 Task: Reply All to email with the signature Delaney King with the subject 'Meeting minutes' from softage.1@softage.net with the message 'Could you provide me with a status report on the project's resource utilization?'
Action: Mouse moved to (1218, 199)
Screenshot: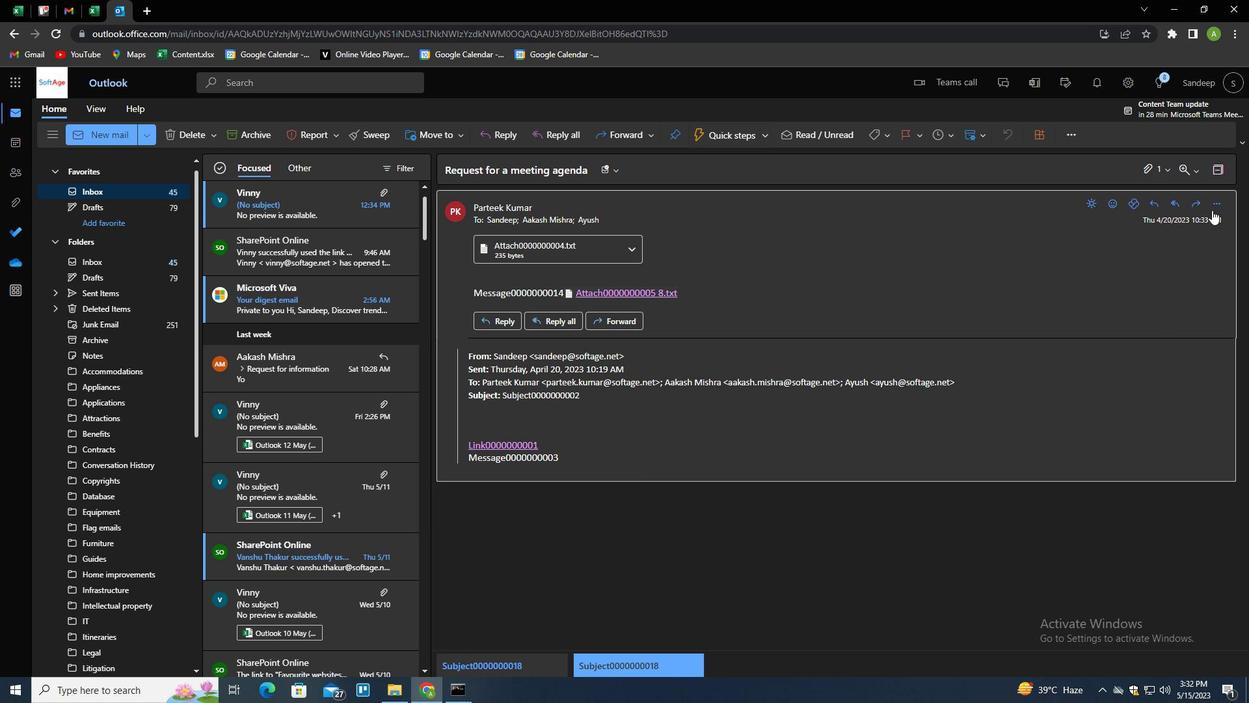 
Action: Mouse pressed left at (1218, 199)
Screenshot: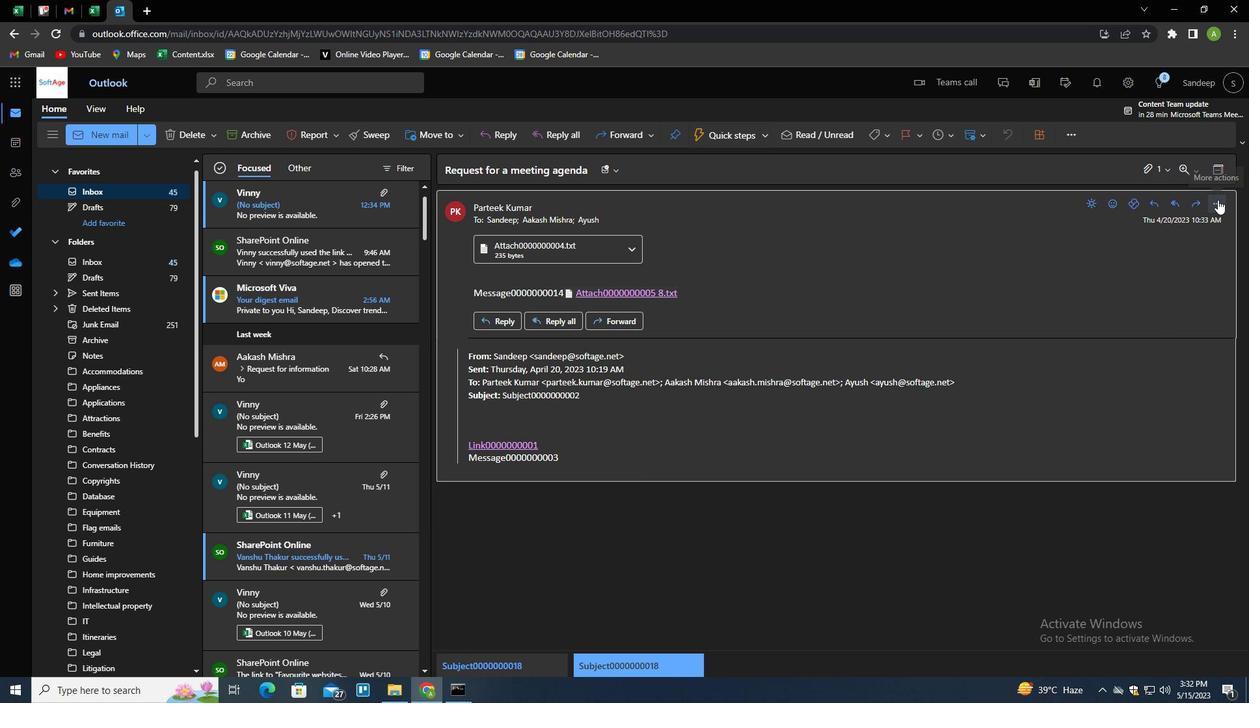 
Action: Mouse moved to (1154, 249)
Screenshot: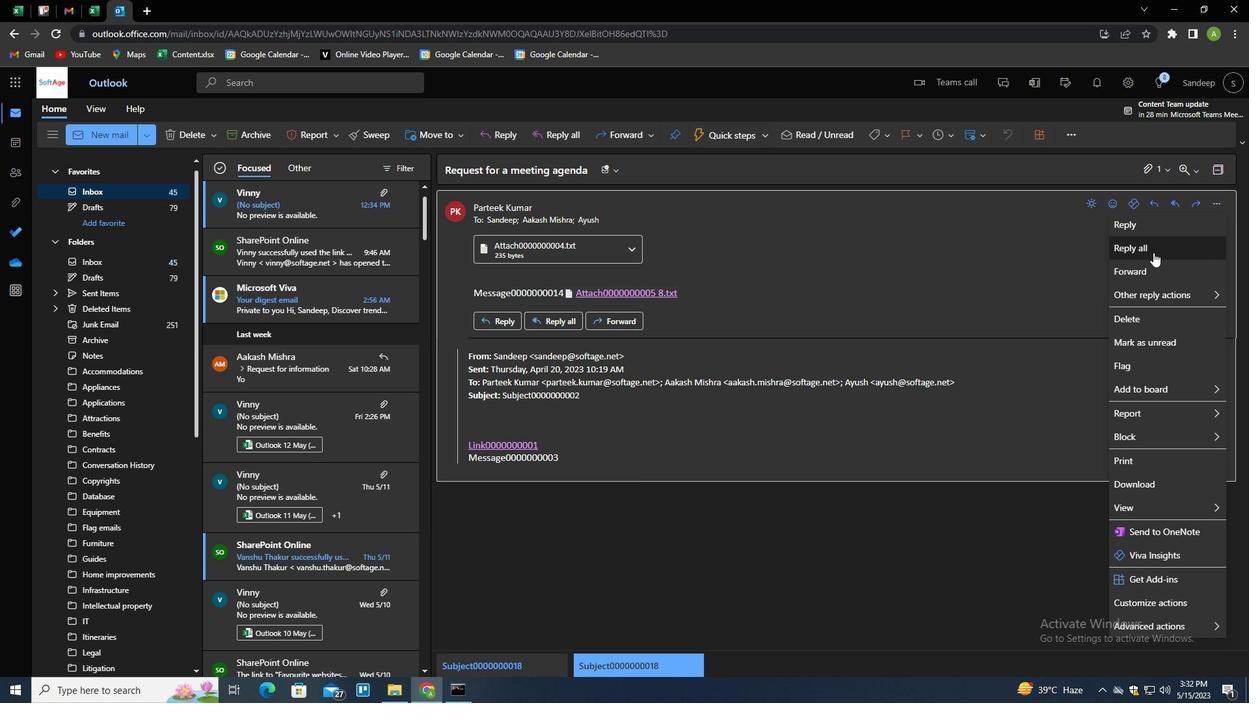 
Action: Mouse pressed left at (1154, 249)
Screenshot: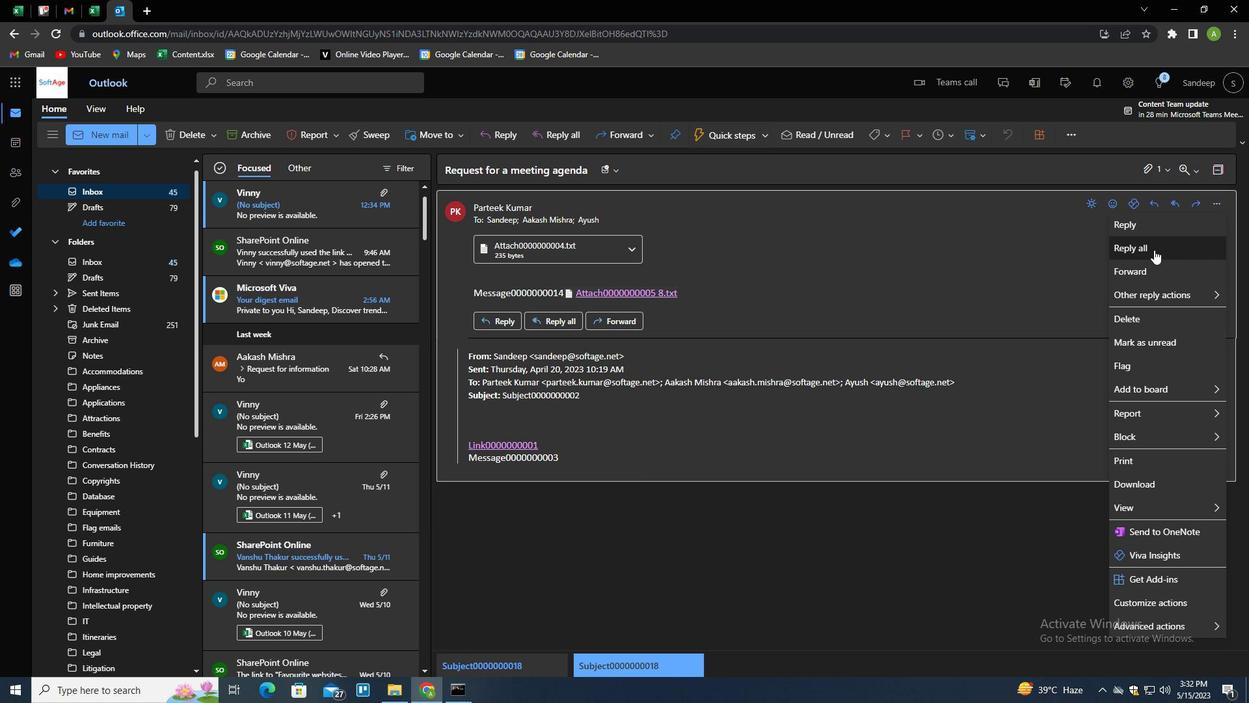 
Action: Mouse moved to (459, 367)
Screenshot: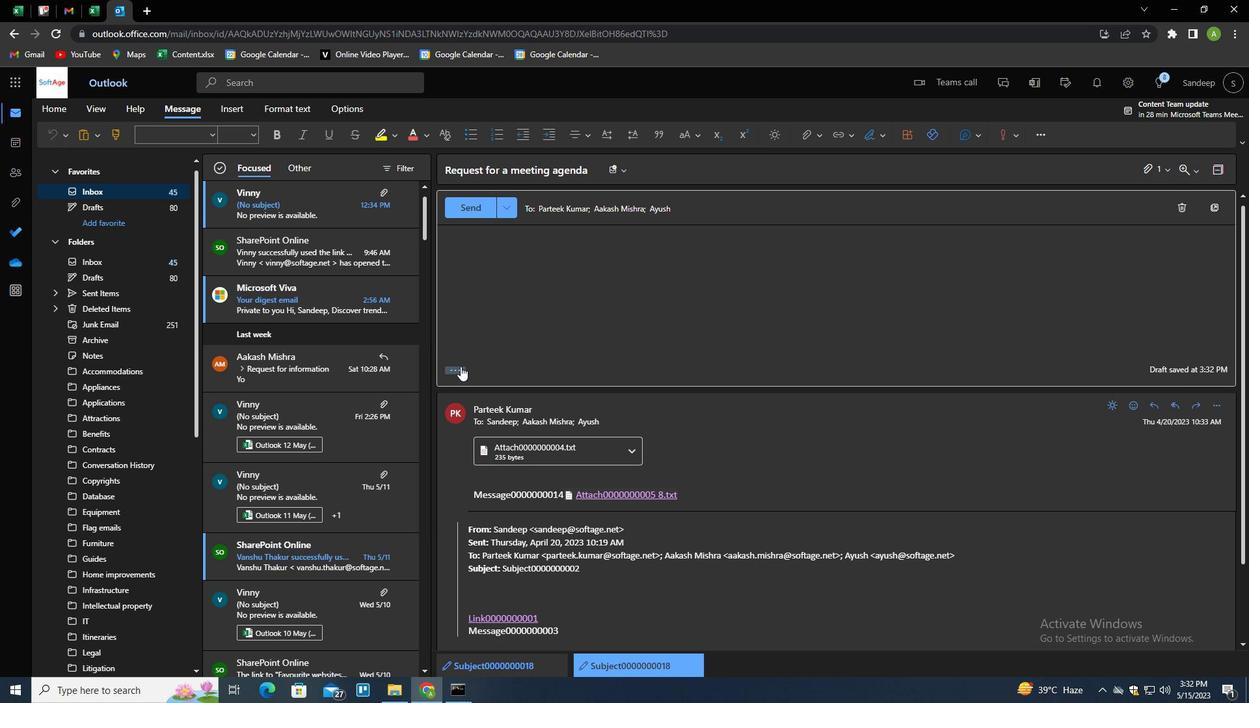 
Action: Mouse pressed left at (459, 367)
Screenshot: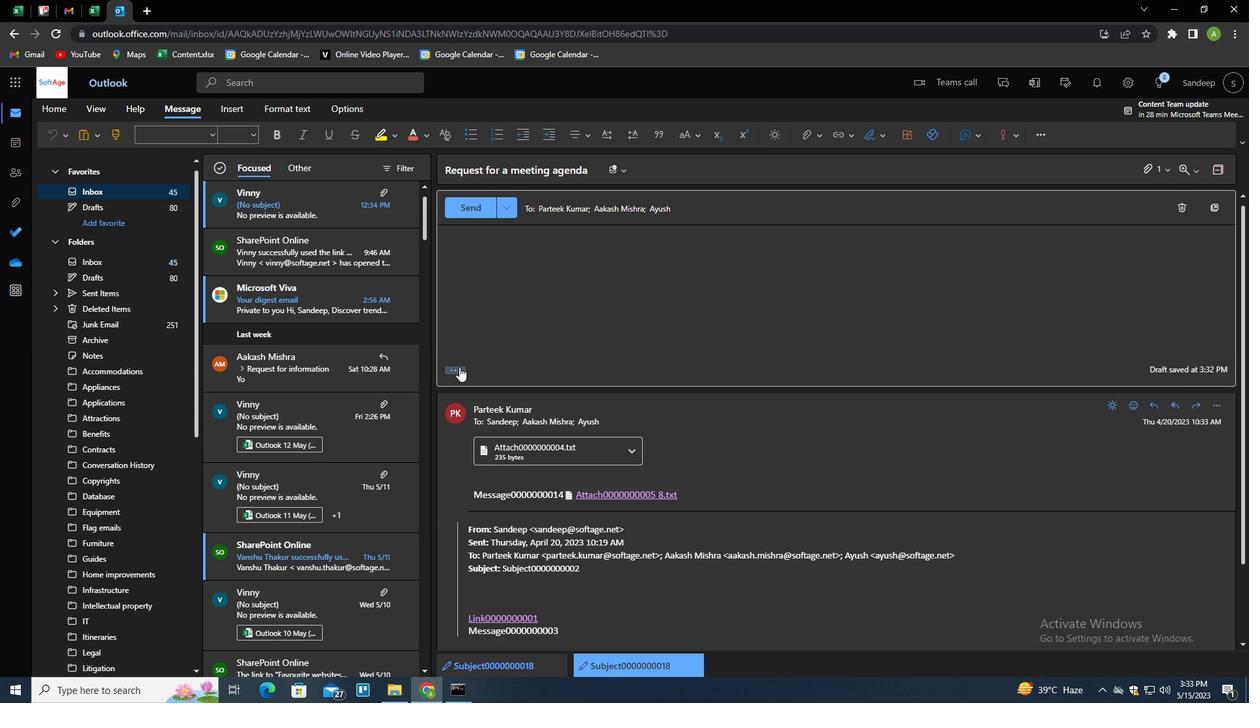 
Action: Mouse moved to (876, 139)
Screenshot: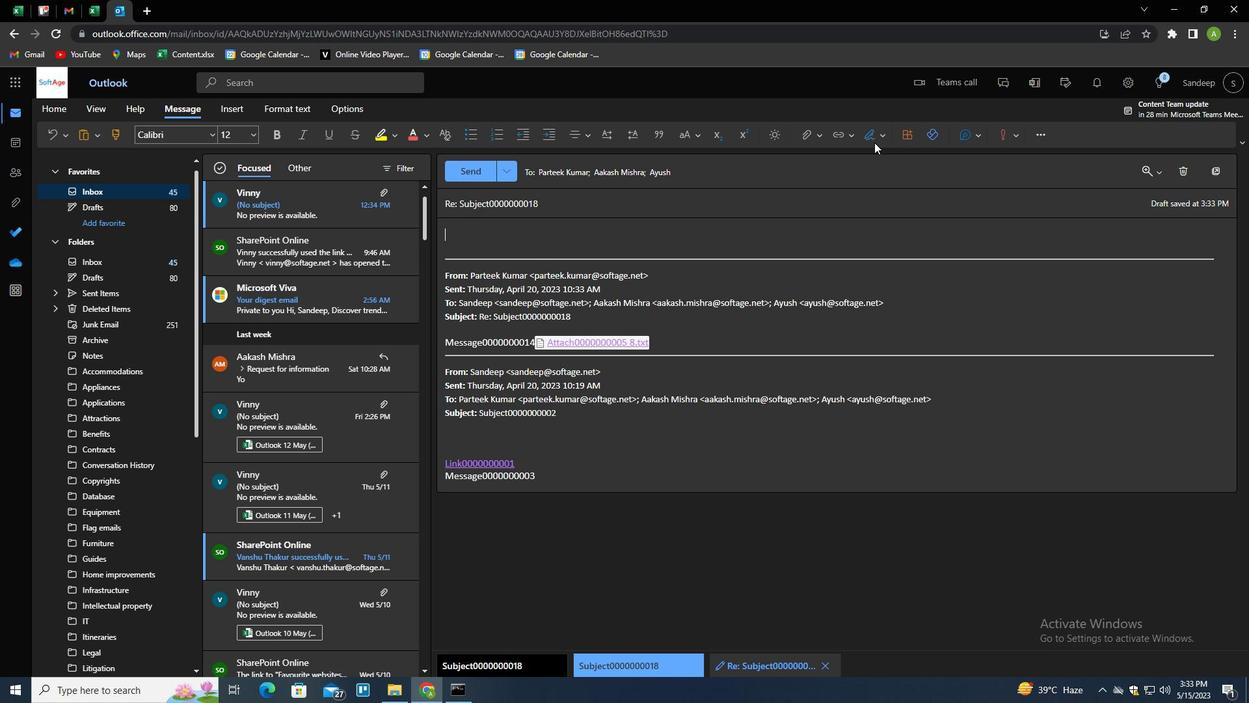
Action: Mouse pressed left at (876, 139)
Screenshot: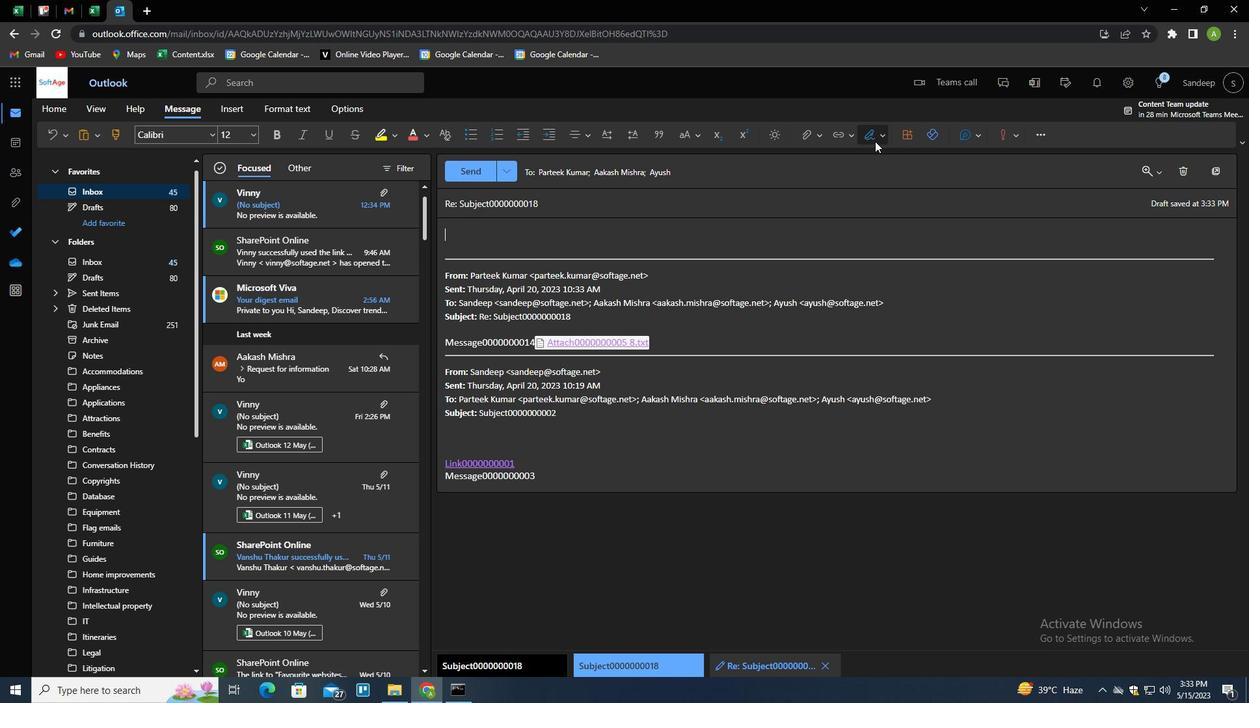 
Action: Mouse moved to (864, 187)
Screenshot: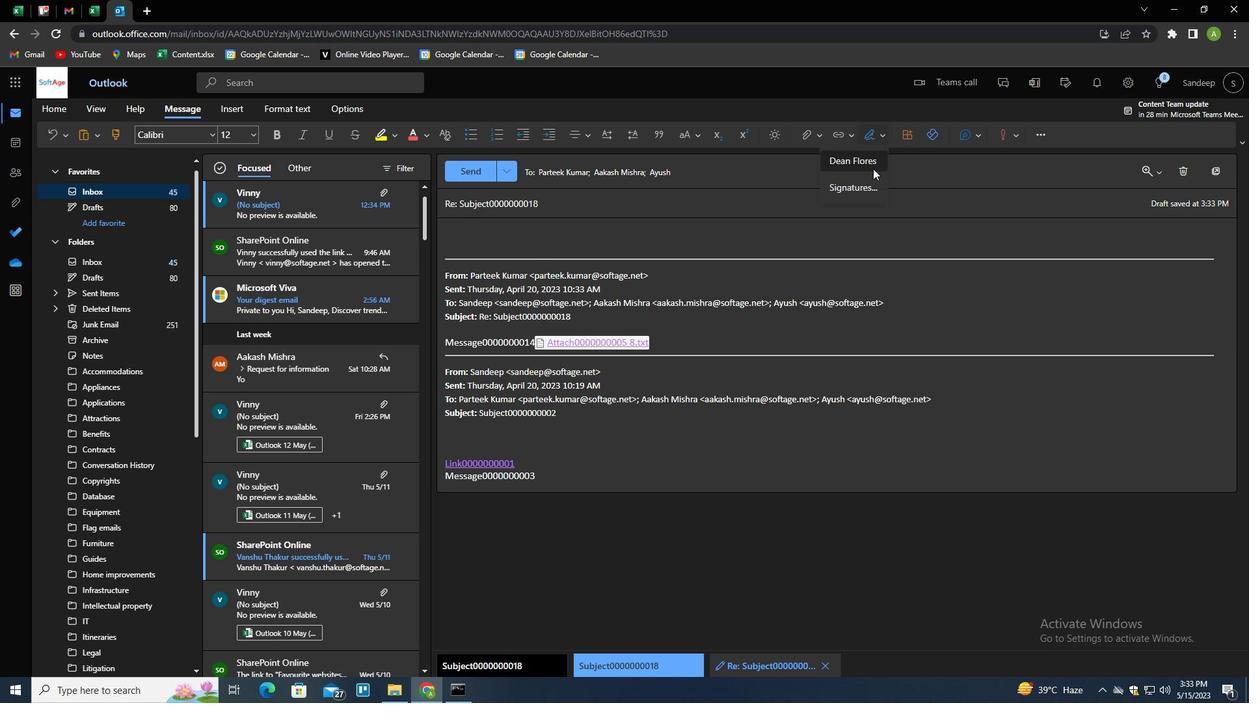 
Action: Mouse pressed left at (864, 187)
Screenshot: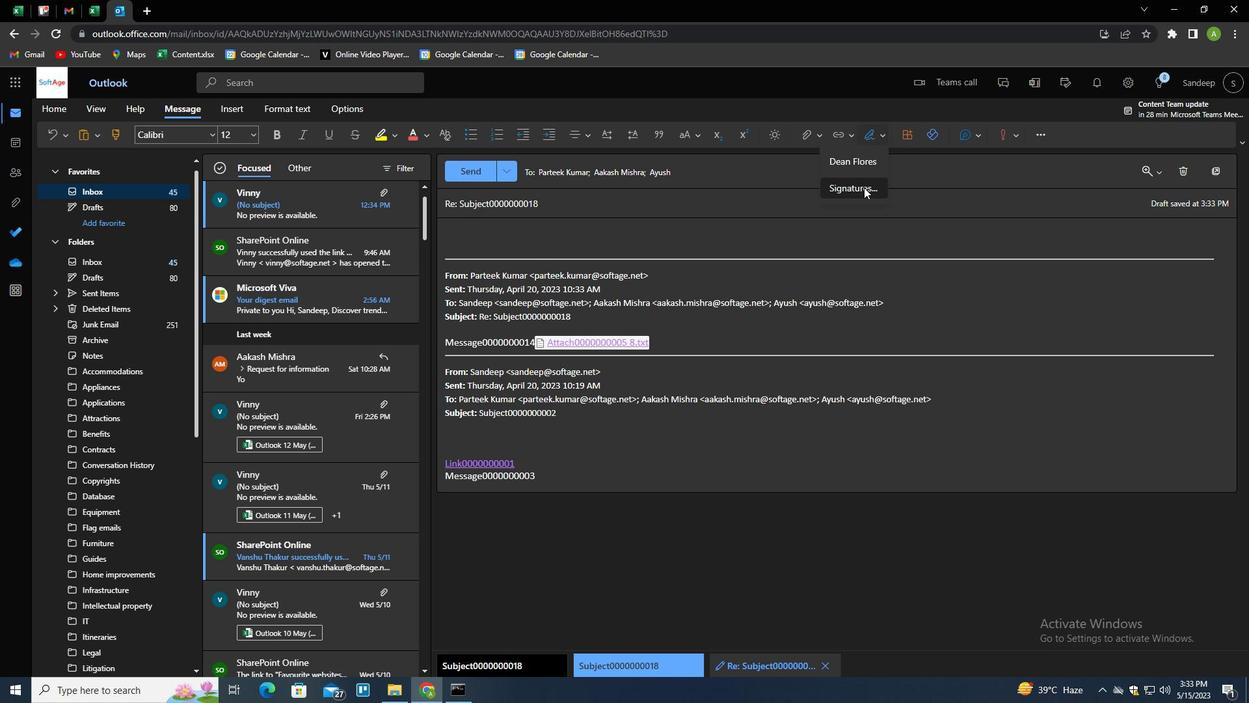 
Action: Mouse moved to (883, 240)
Screenshot: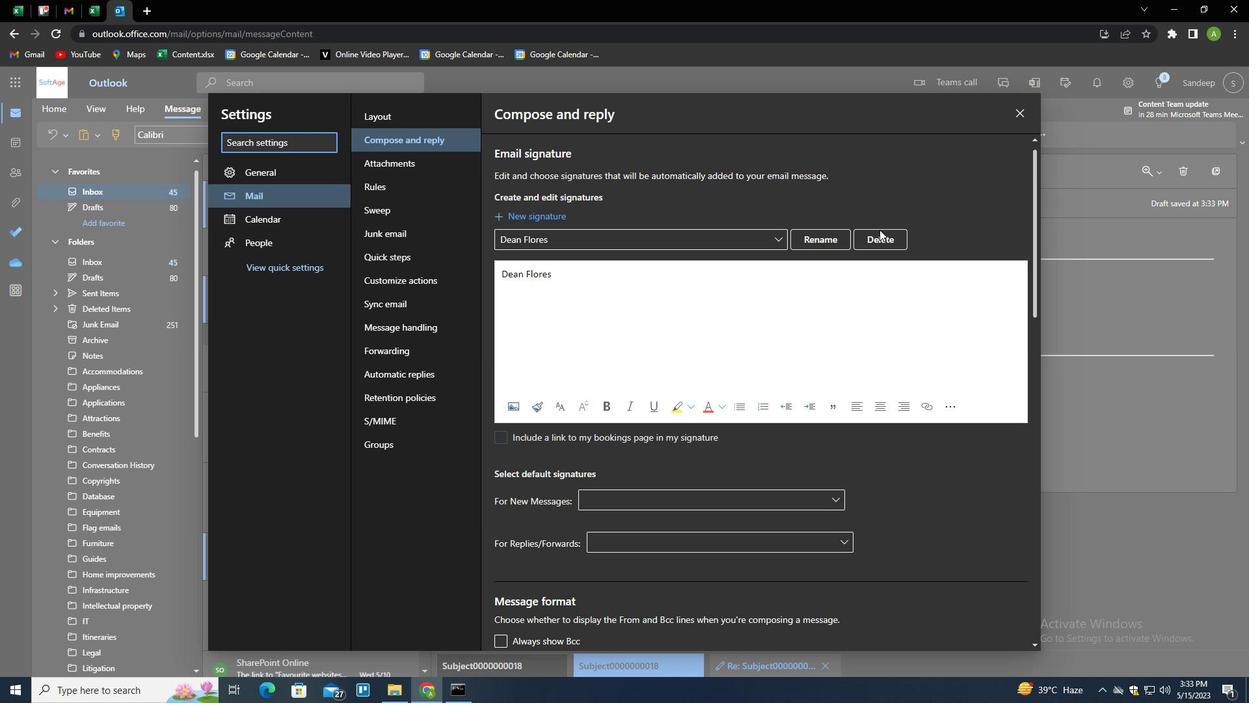 
Action: Mouse pressed left at (883, 240)
Screenshot: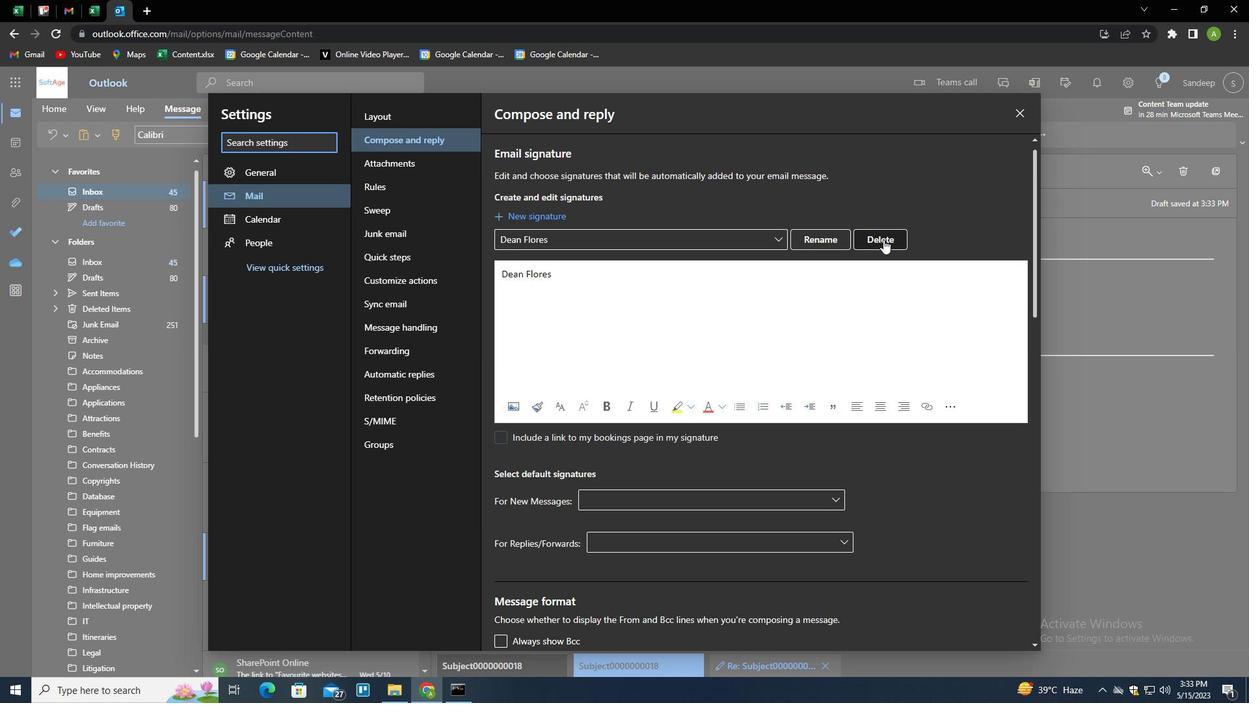 
Action: Mouse moved to (867, 240)
Screenshot: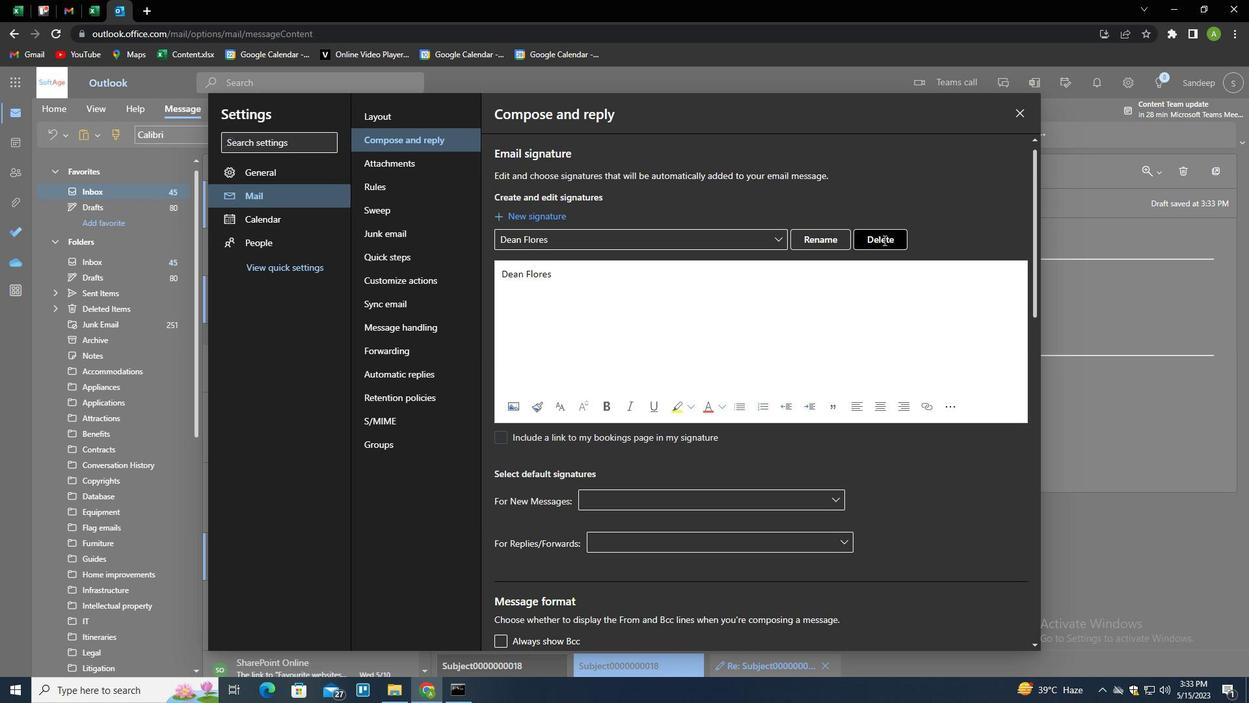 
Action: Mouse pressed left at (867, 240)
Screenshot: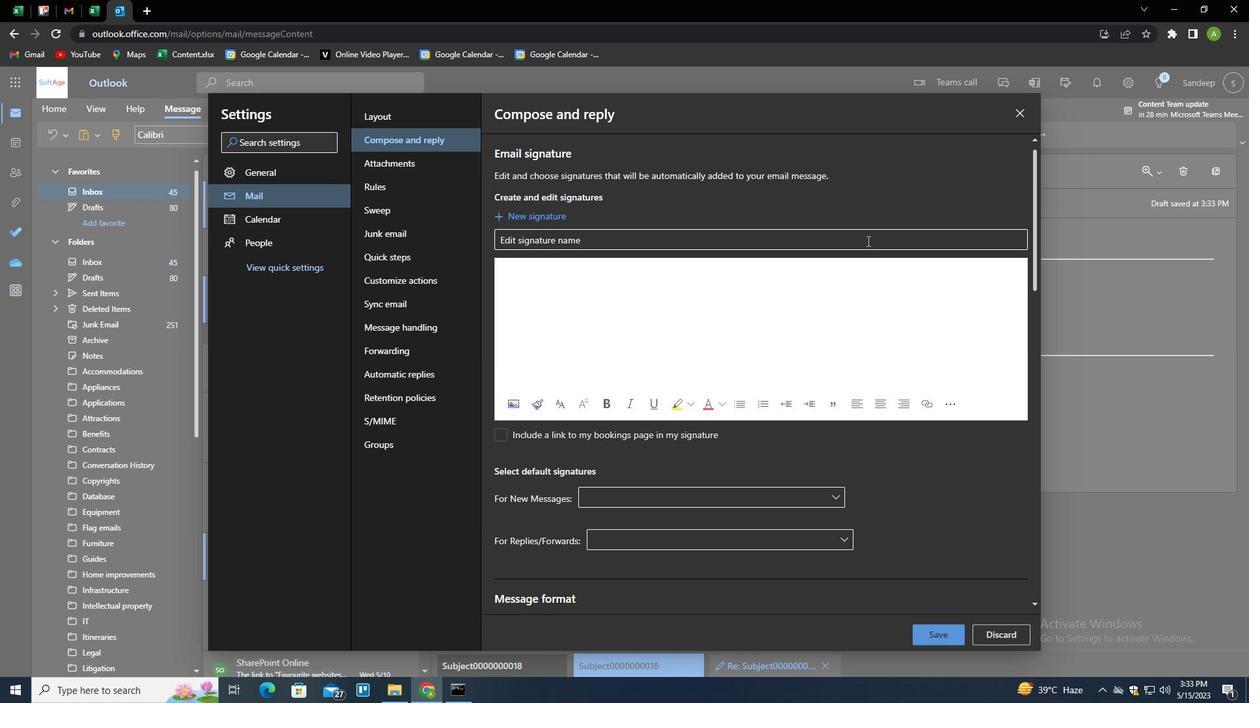 
Action: Mouse moved to (867, 240)
Screenshot: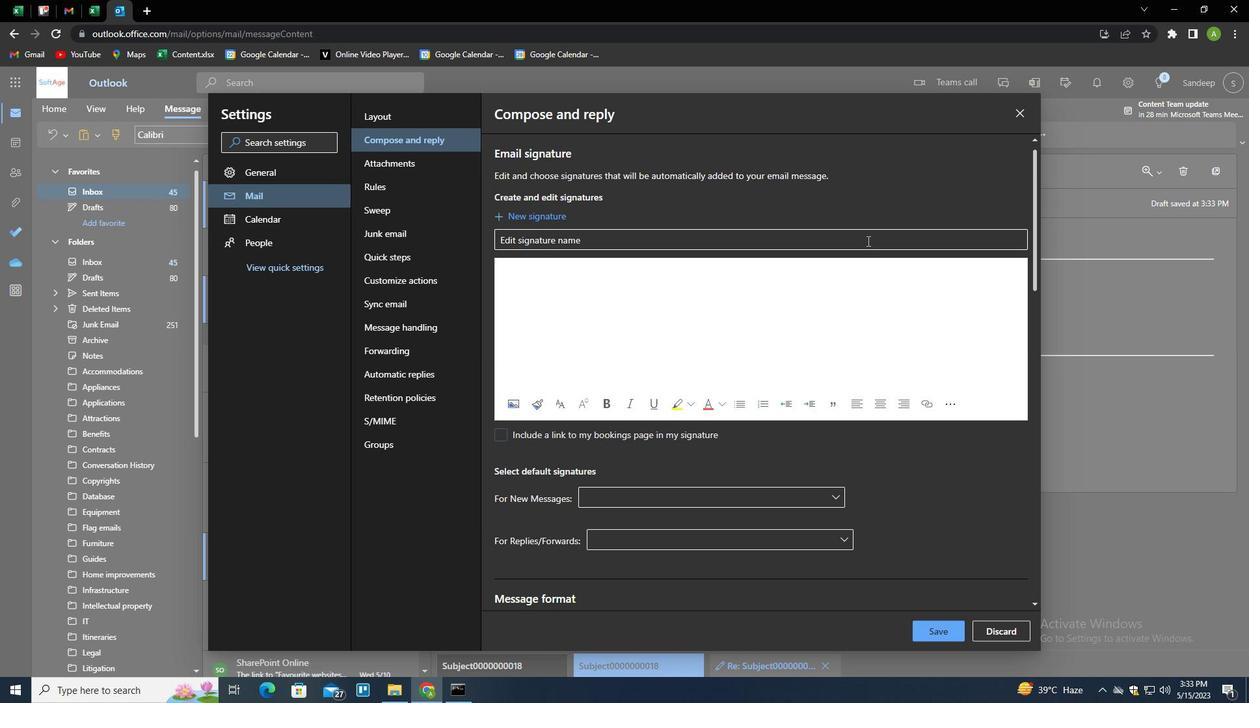 
Action: Key pressed <Key.shift>DELANEY<Key.space><Key.shift>KING<Key.tab><Key.shift>DELANEY<Key.space><Key.shift>KING
Screenshot: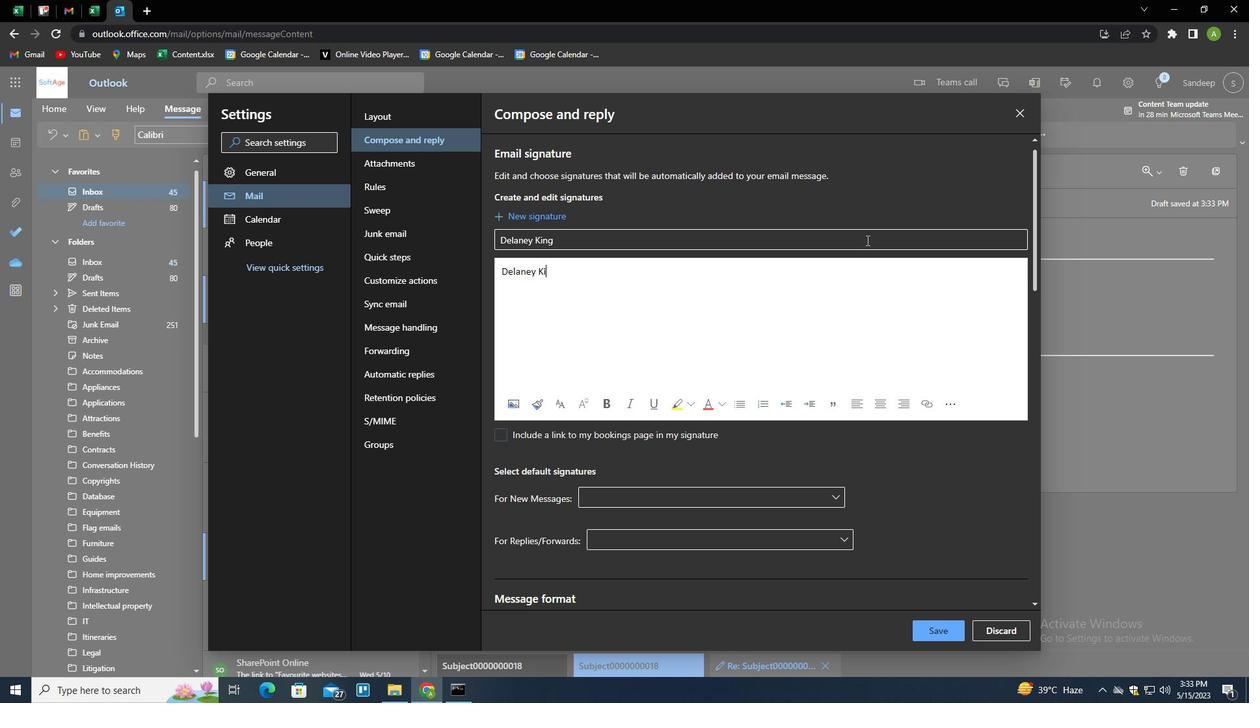 
Action: Mouse moved to (945, 625)
Screenshot: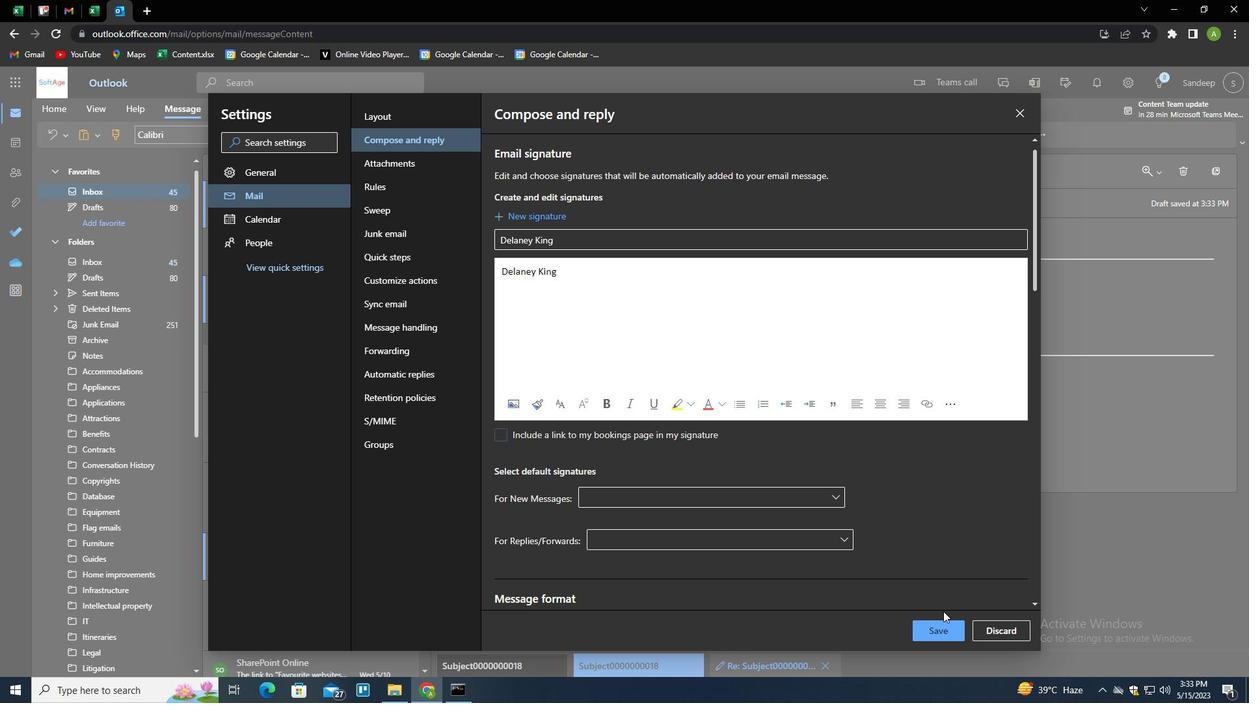 
Action: Mouse pressed left at (945, 625)
Screenshot: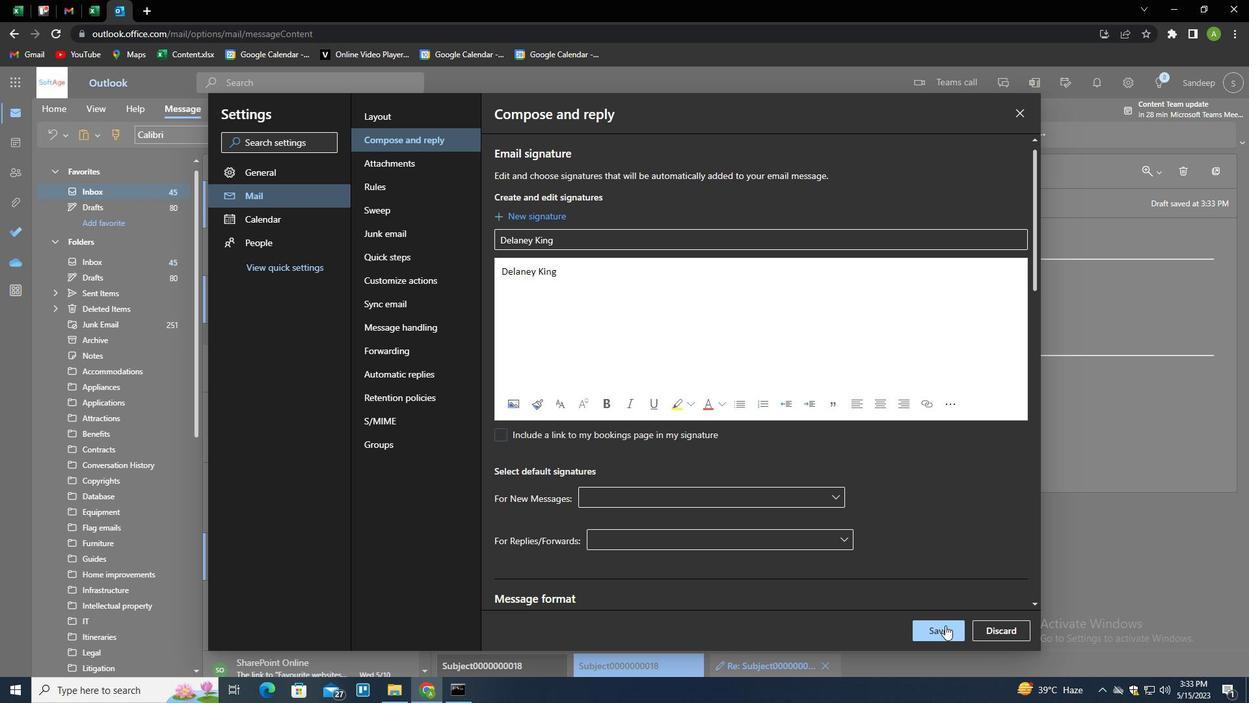 
Action: Mouse moved to (1082, 348)
Screenshot: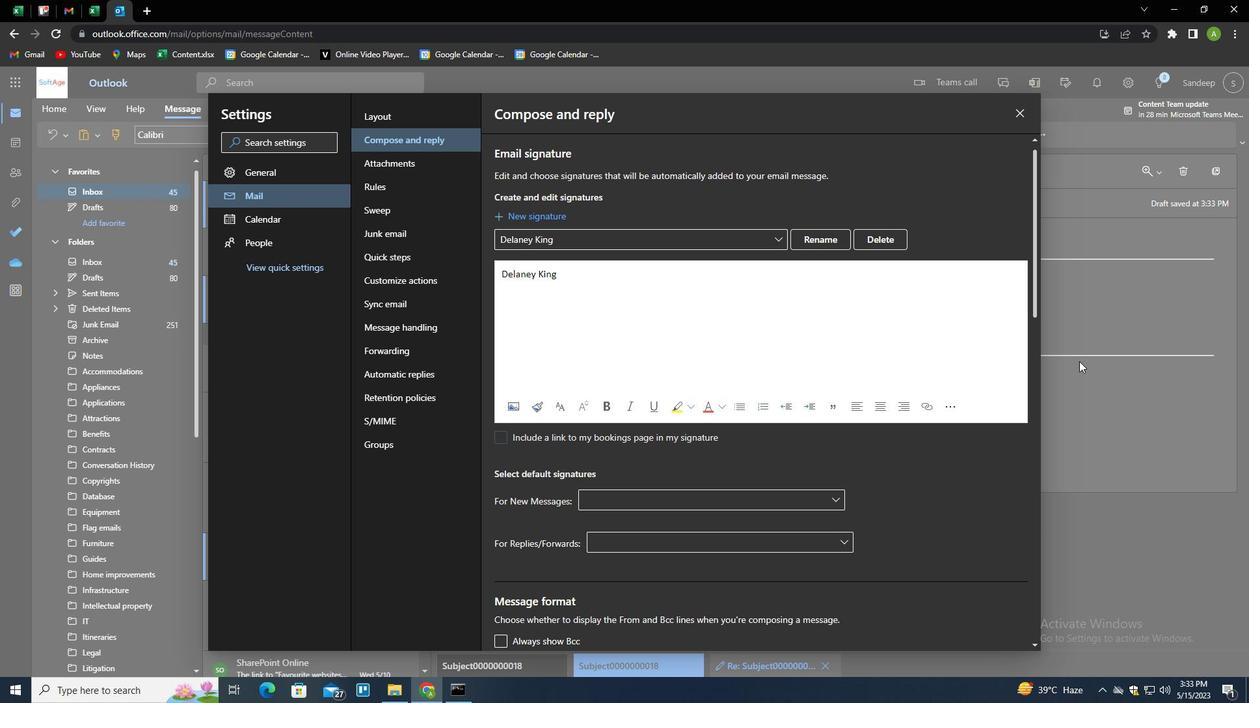 
Action: Mouse pressed left at (1082, 348)
Screenshot: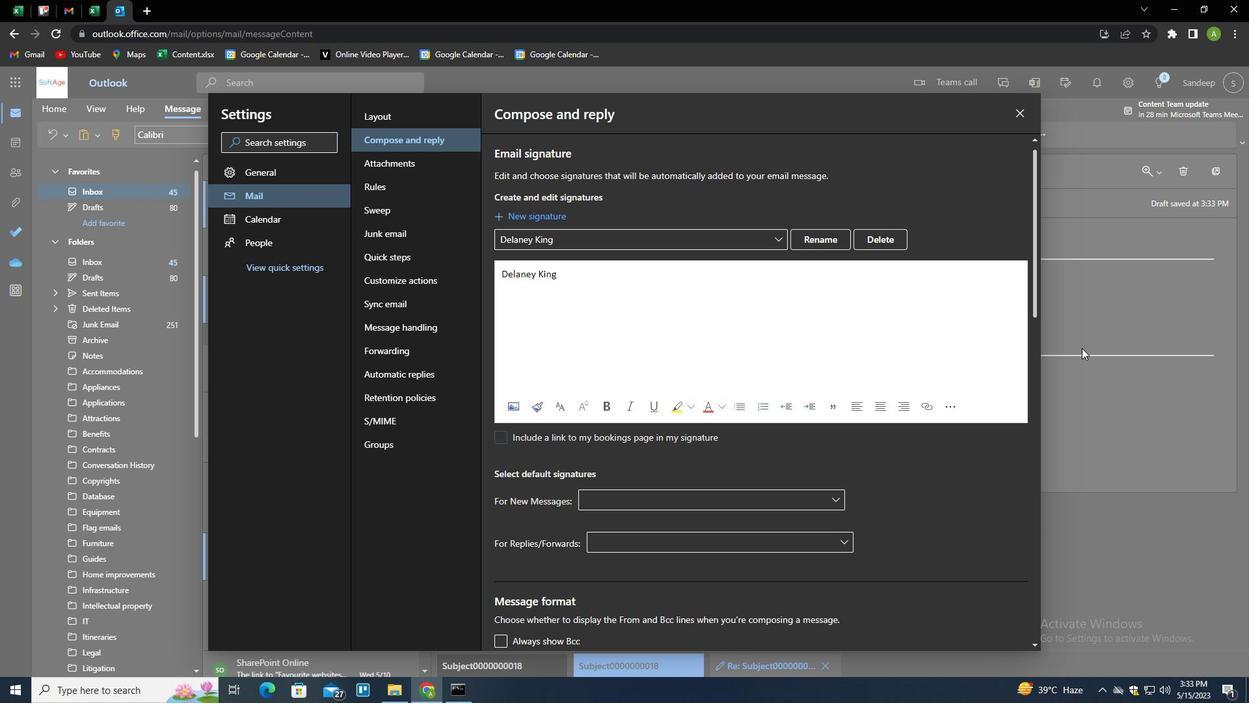 
Action: Mouse moved to (501, 205)
Screenshot: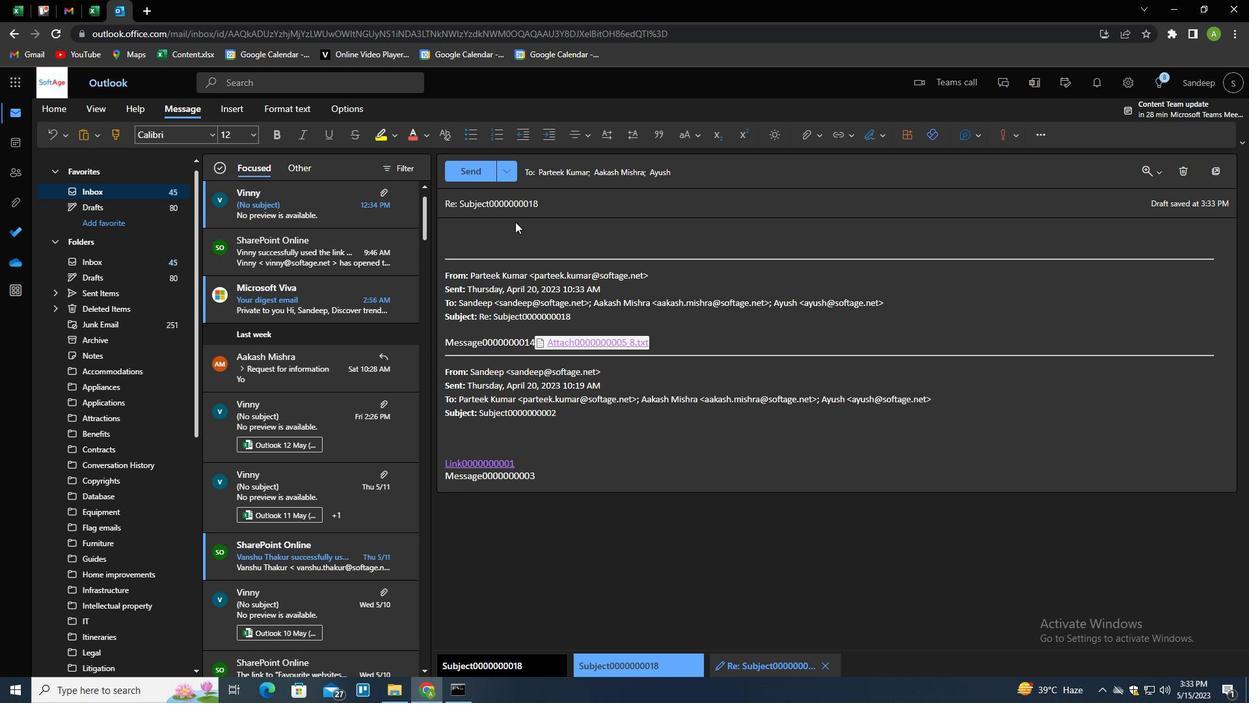 
Action: Mouse pressed left at (501, 205)
Screenshot: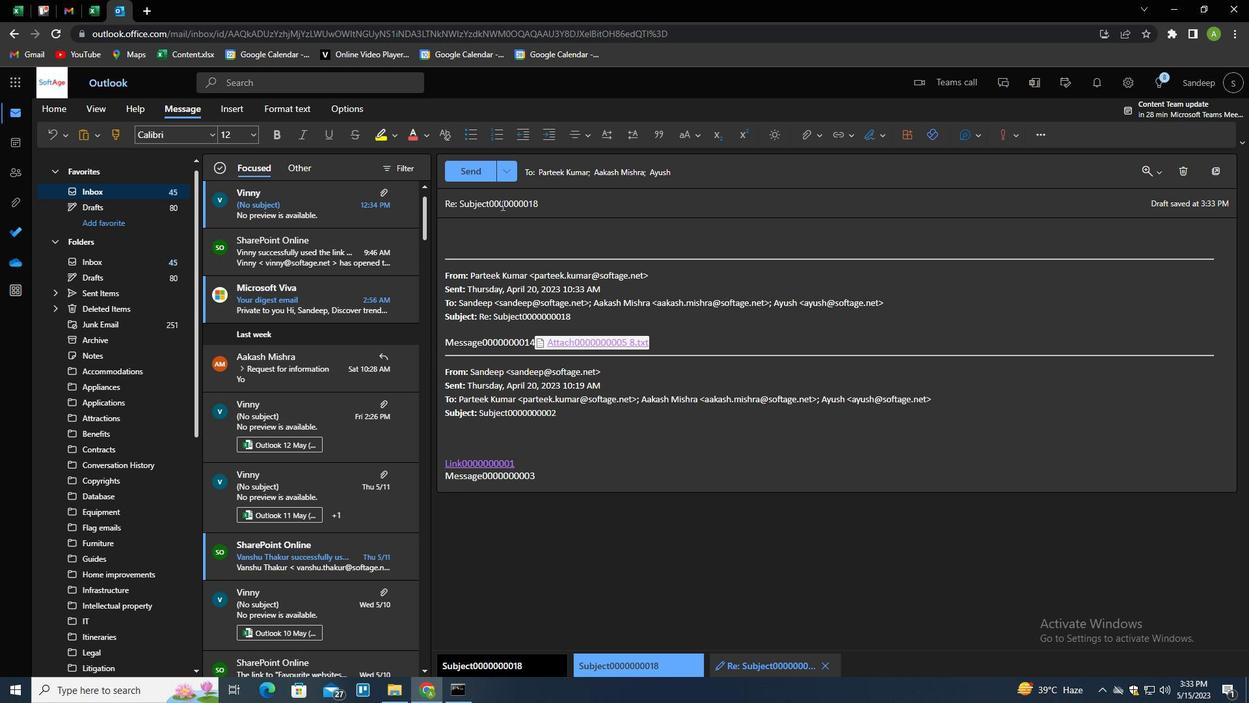 
Action: Mouse pressed left at (501, 205)
Screenshot: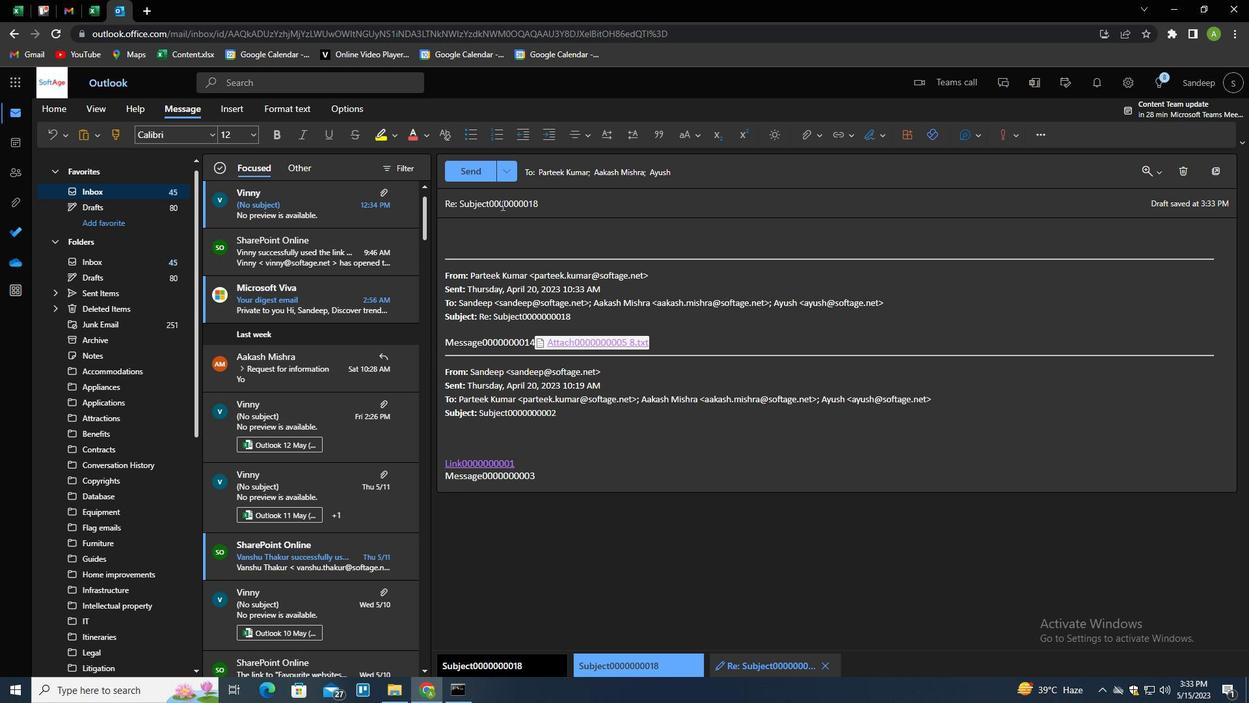 
Action: Mouse pressed left at (501, 205)
Screenshot: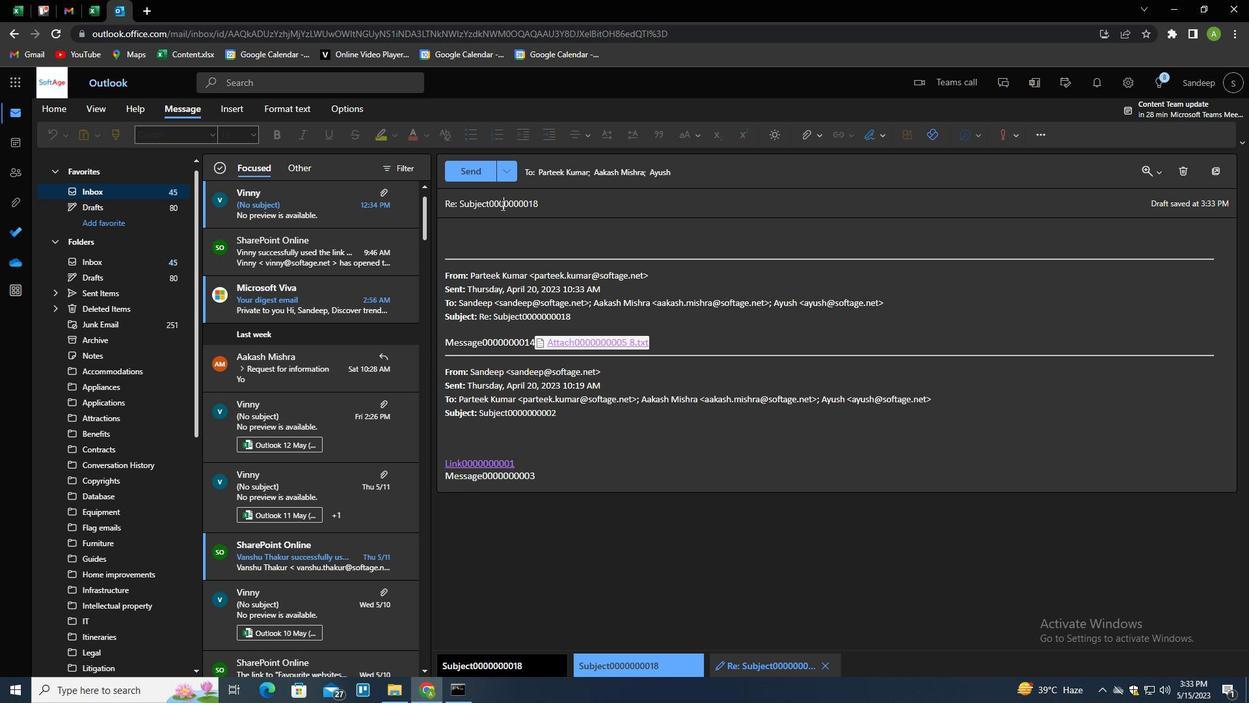 
Action: Key pressed <Key.shift>MEETING<Key.space>MINUTES<Key.tab><Key.shift>COULD<Key.space>YOU<Key.space>PROVIDE<Key.space>ME<Key.space>WITH<Key.space>A<Key.space>STATUD<Key.backspace>S<Key.space>REPORT<Key.space>ON<Key.space>TH<Key.space><Key.backspace>E<Key.space>PROJECT'S<Key.space>RESOURCE<Key.space>UTILIZATION<Key.shift>?
Screenshot: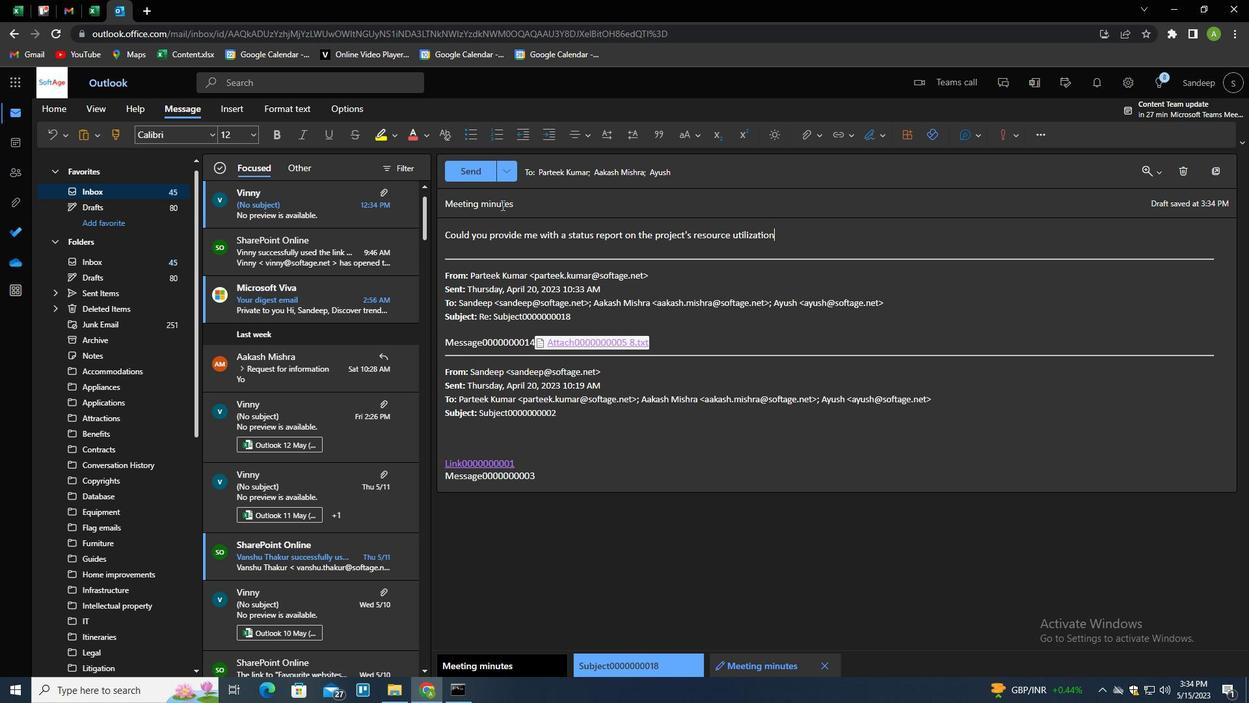 
Action: Mouse moved to (479, 166)
Screenshot: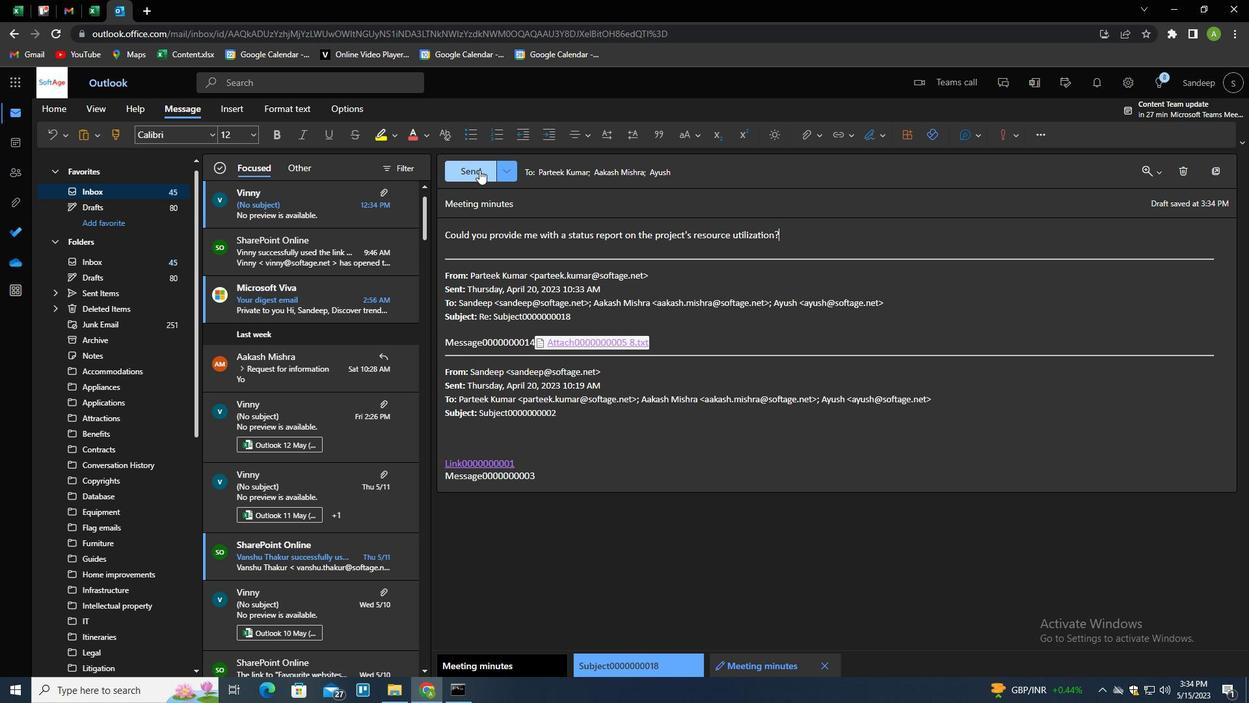 
Action: Mouse pressed left at (479, 166)
Screenshot: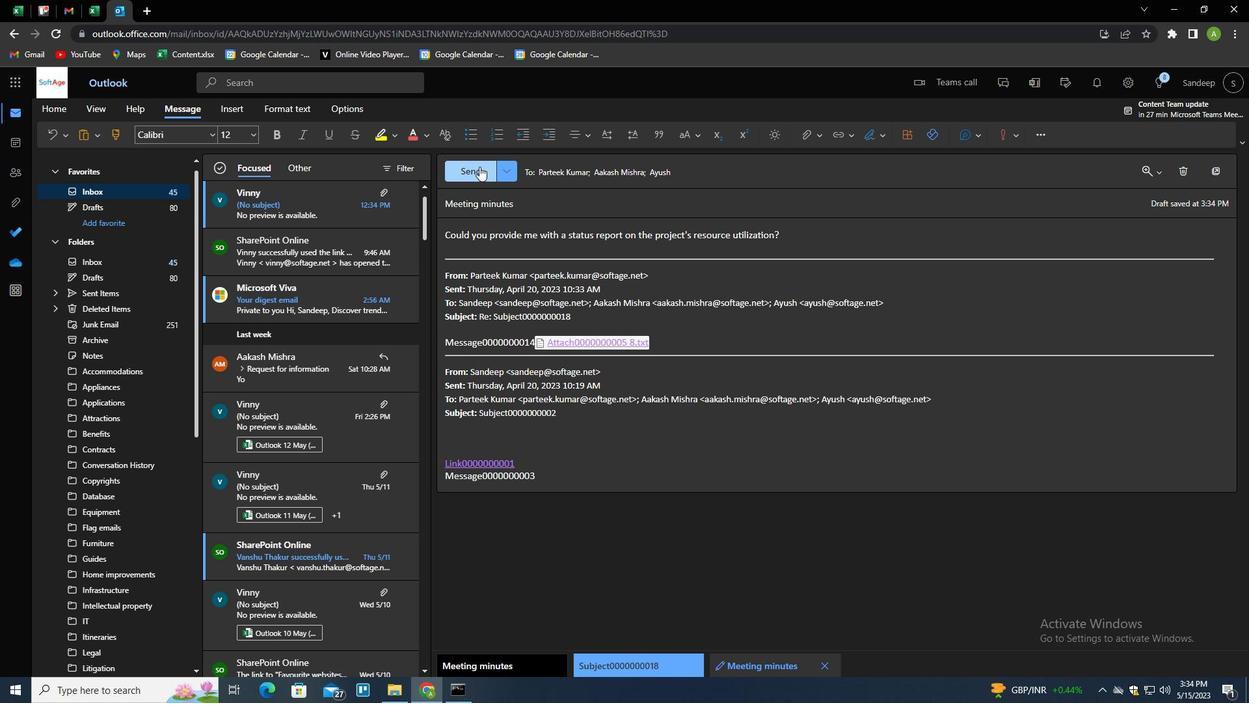 
Action: Mouse moved to (806, 387)
Screenshot: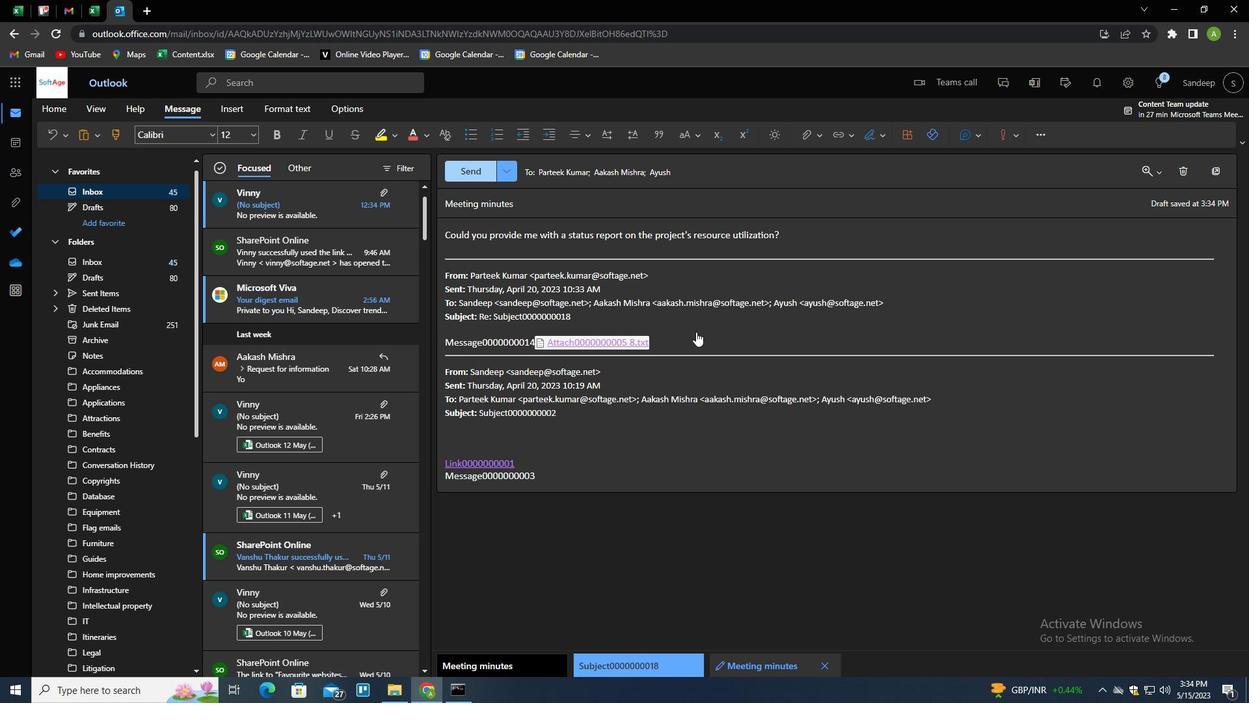 
